 Task: Select the criteria, the date is on or after to "exact date".
Action: Mouse moved to (215, 98)
Screenshot: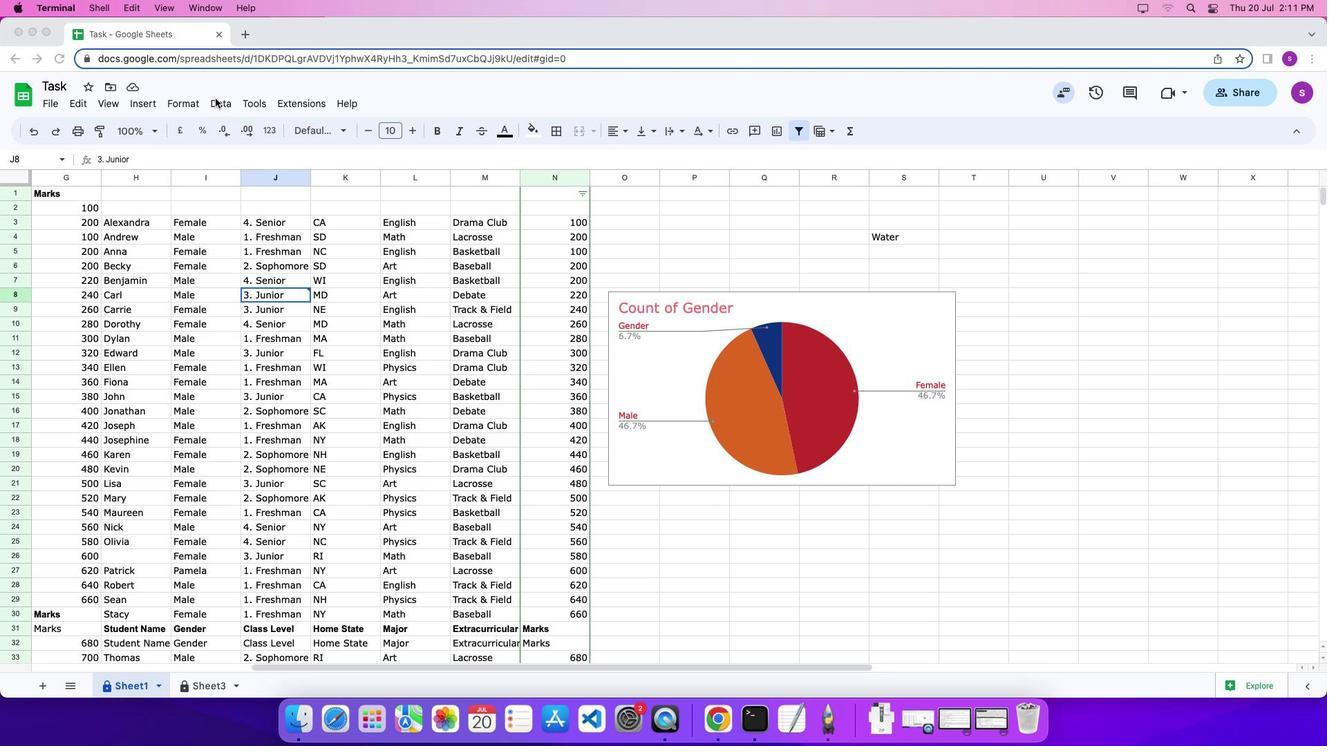 
Action: Mouse pressed left at (215, 98)
Screenshot: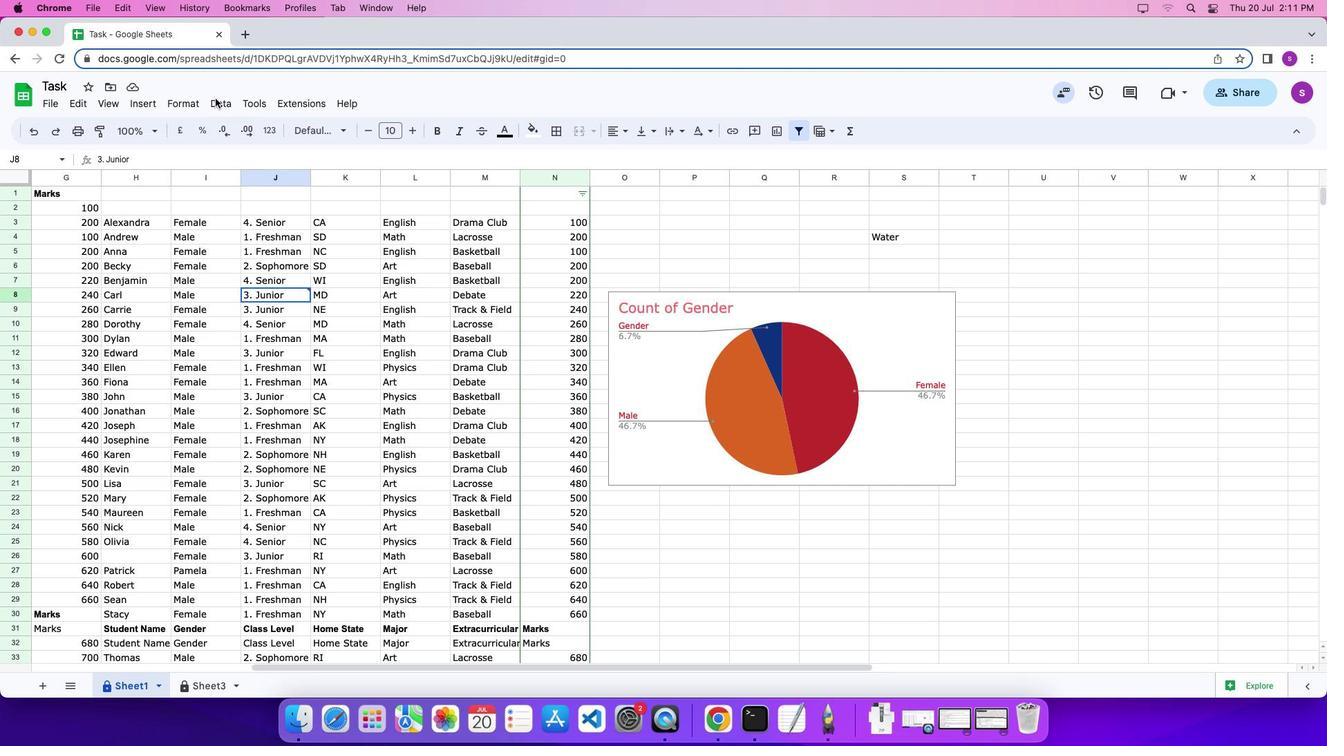 
Action: Mouse moved to (221, 100)
Screenshot: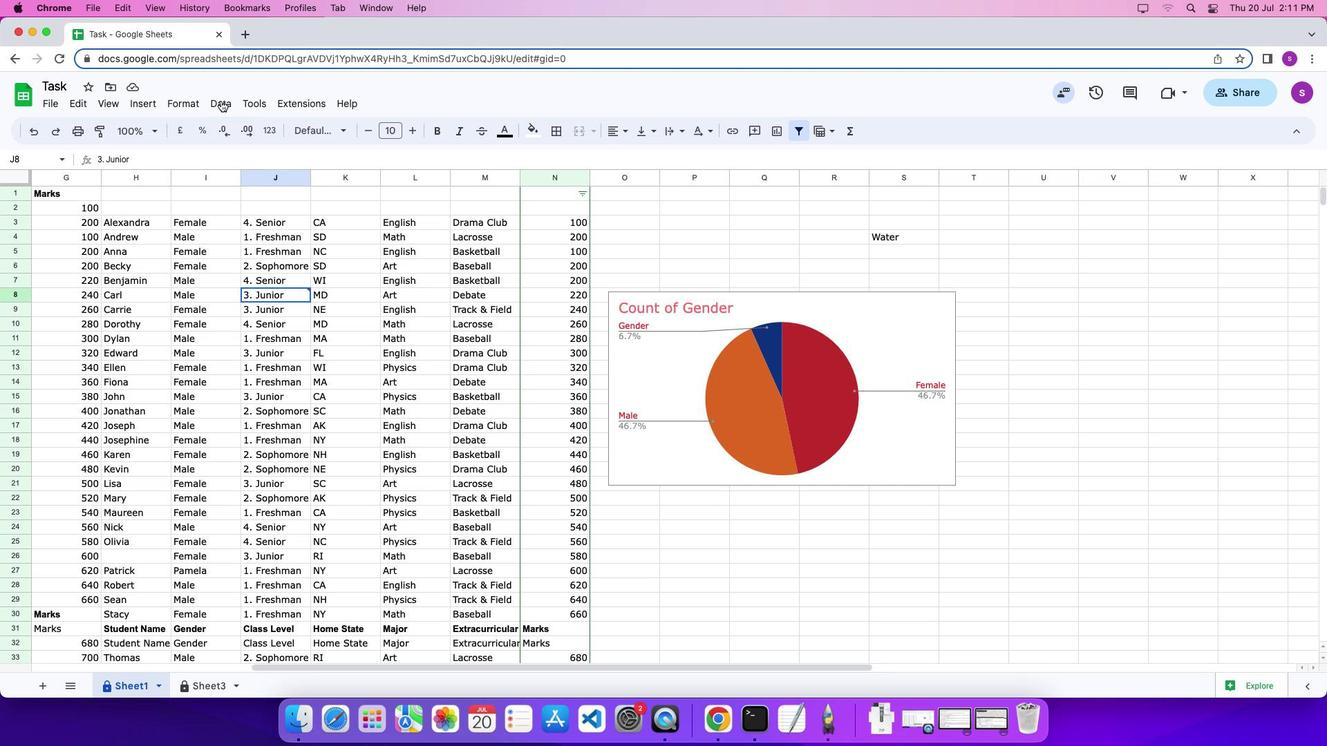
Action: Mouse pressed left at (221, 100)
Screenshot: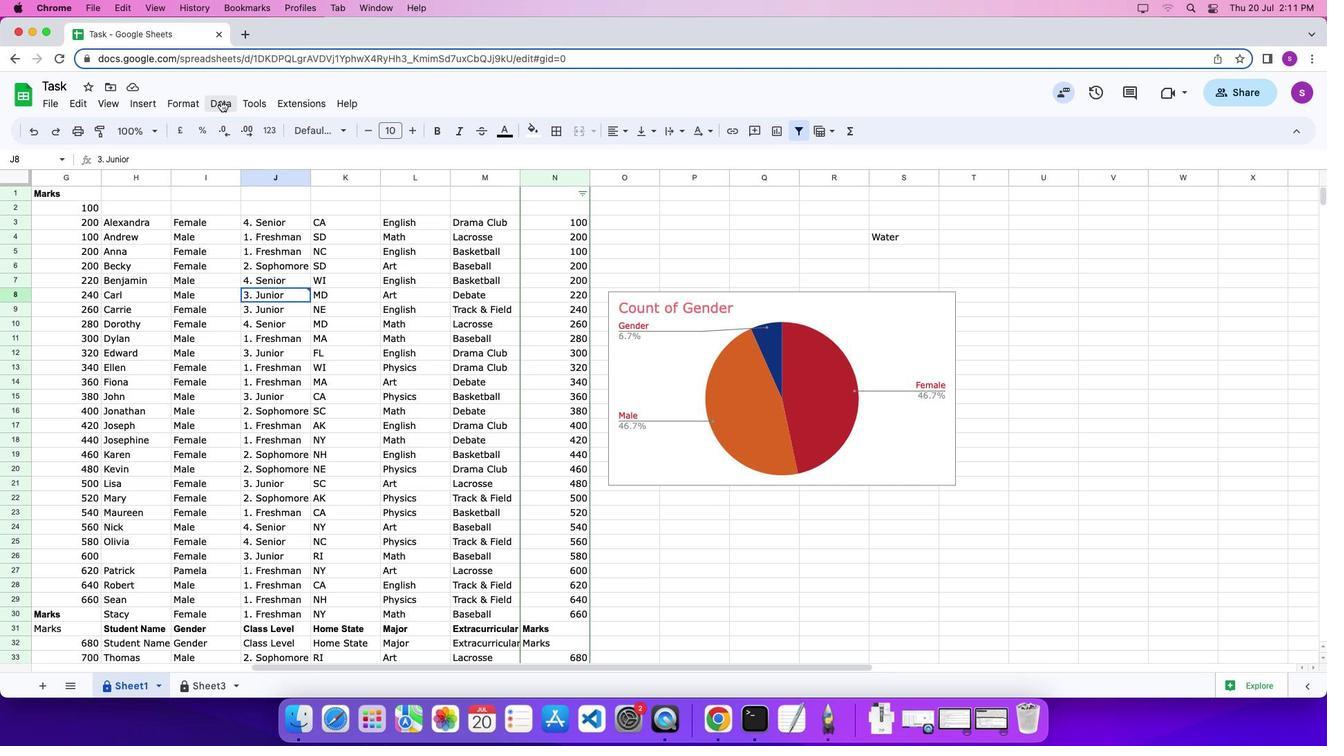 
Action: Mouse moved to (272, 381)
Screenshot: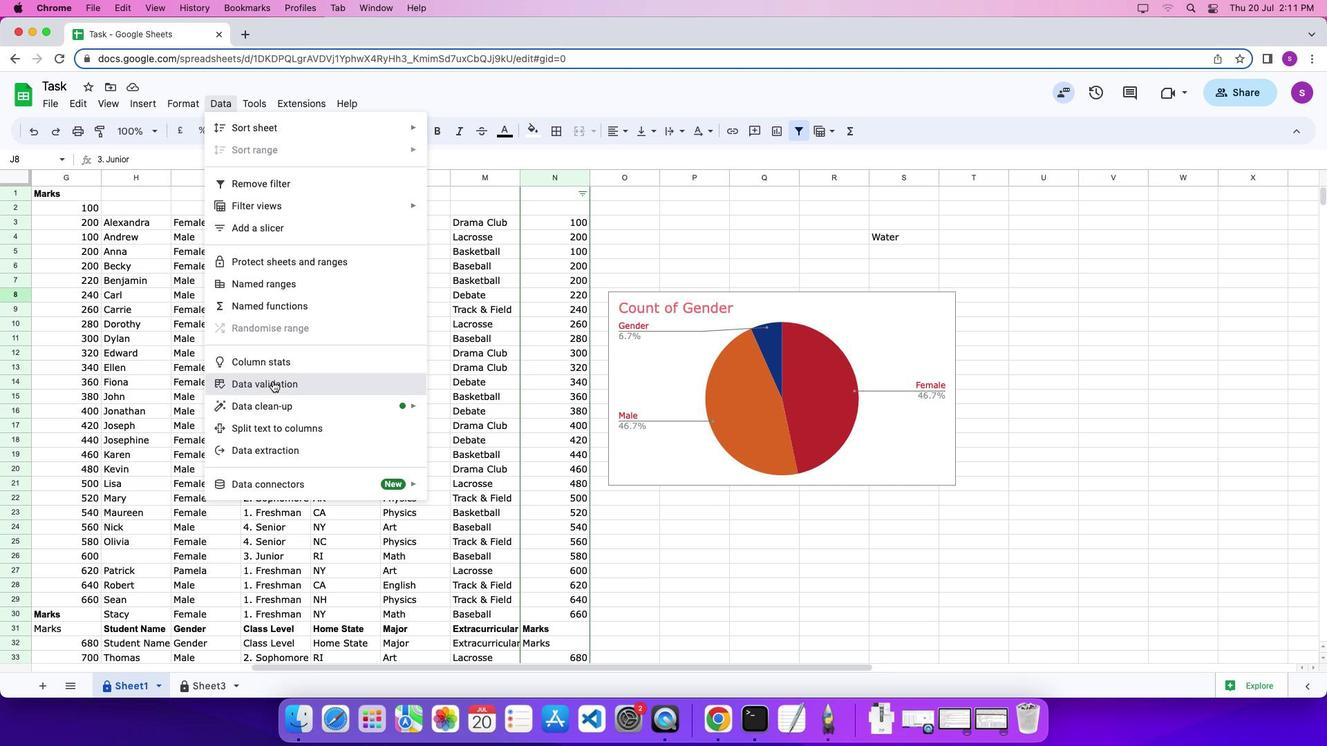 
Action: Mouse pressed left at (272, 381)
Screenshot: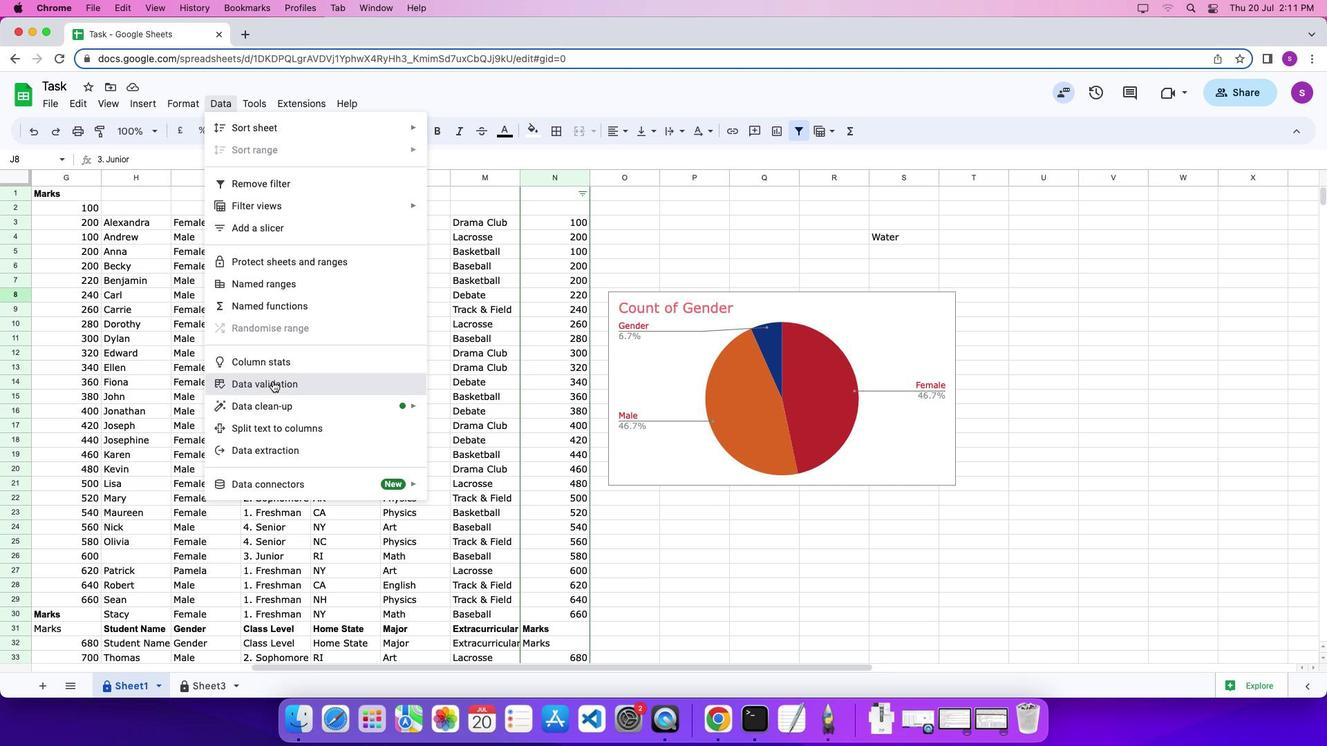 
Action: Mouse moved to (1258, 360)
Screenshot: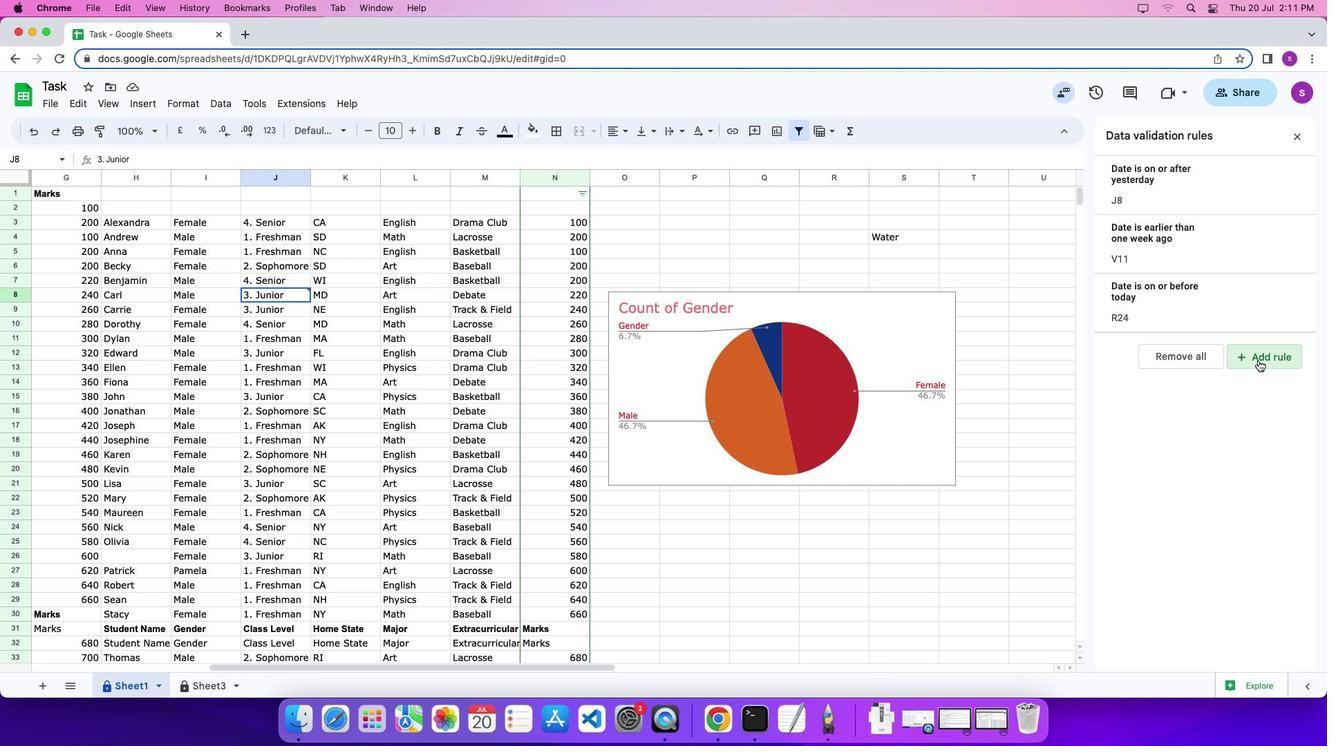 
Action: Mouse pressed left at (1258, 360)
Screenshot: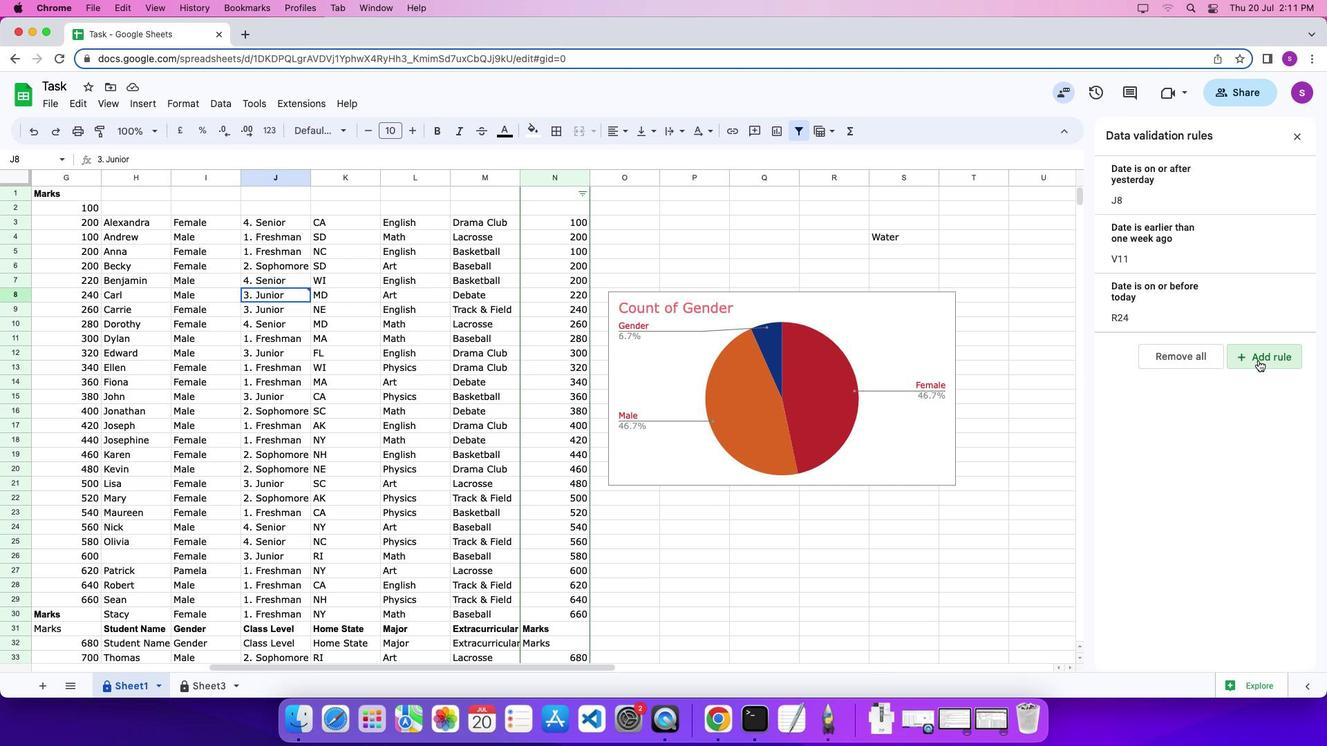 
Action: Mouse moved to (1212, 257)
Screenshot: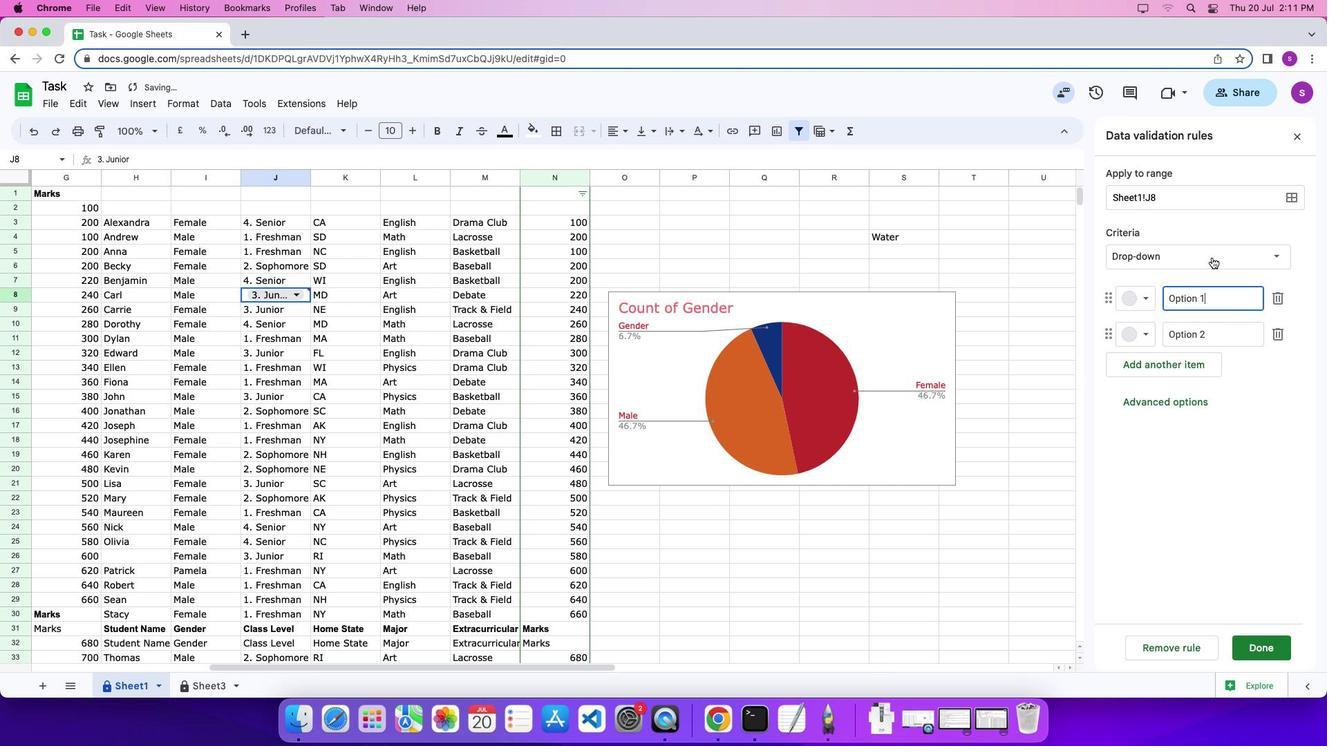 
Action: Mouse pressed left at (1212, 257)
Screenshot: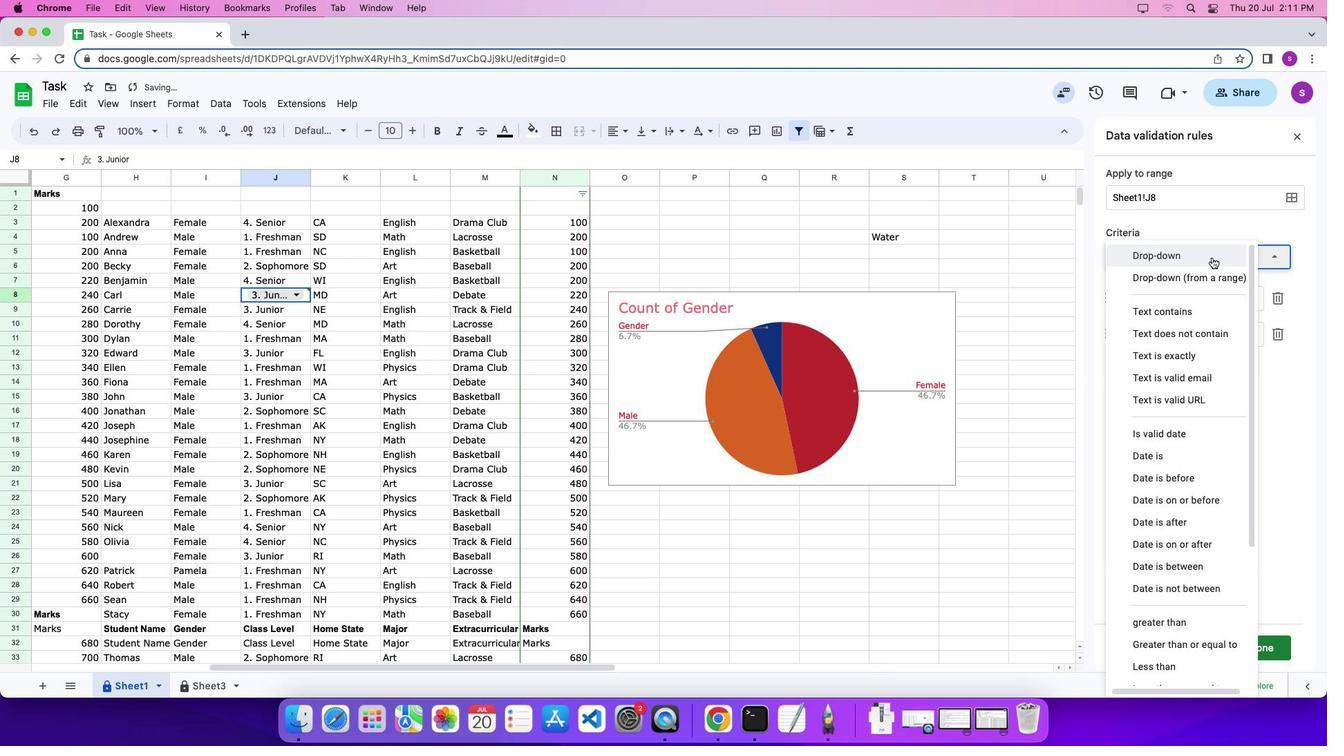 
Action: Mouse moved to (1182, 542)
Screenshot: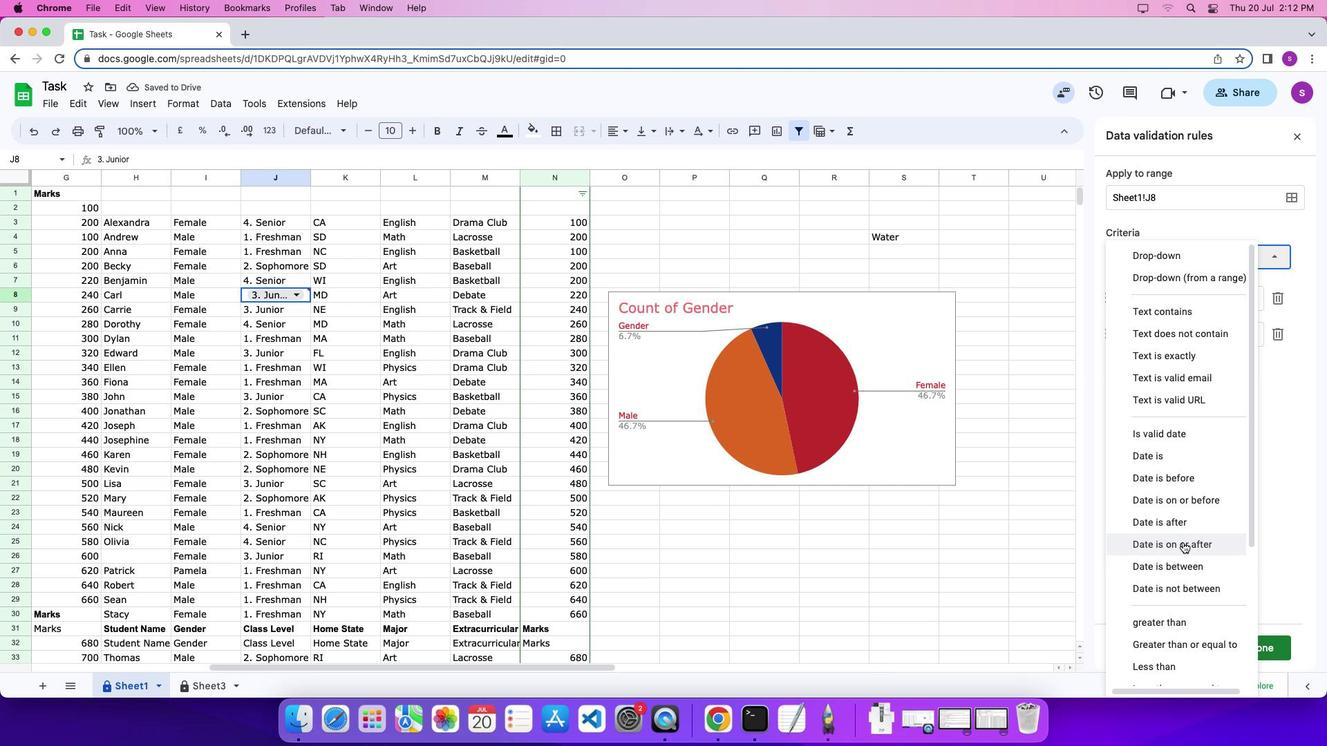 
Action: Mouse pressed left at (1182, 542)
Screenshot: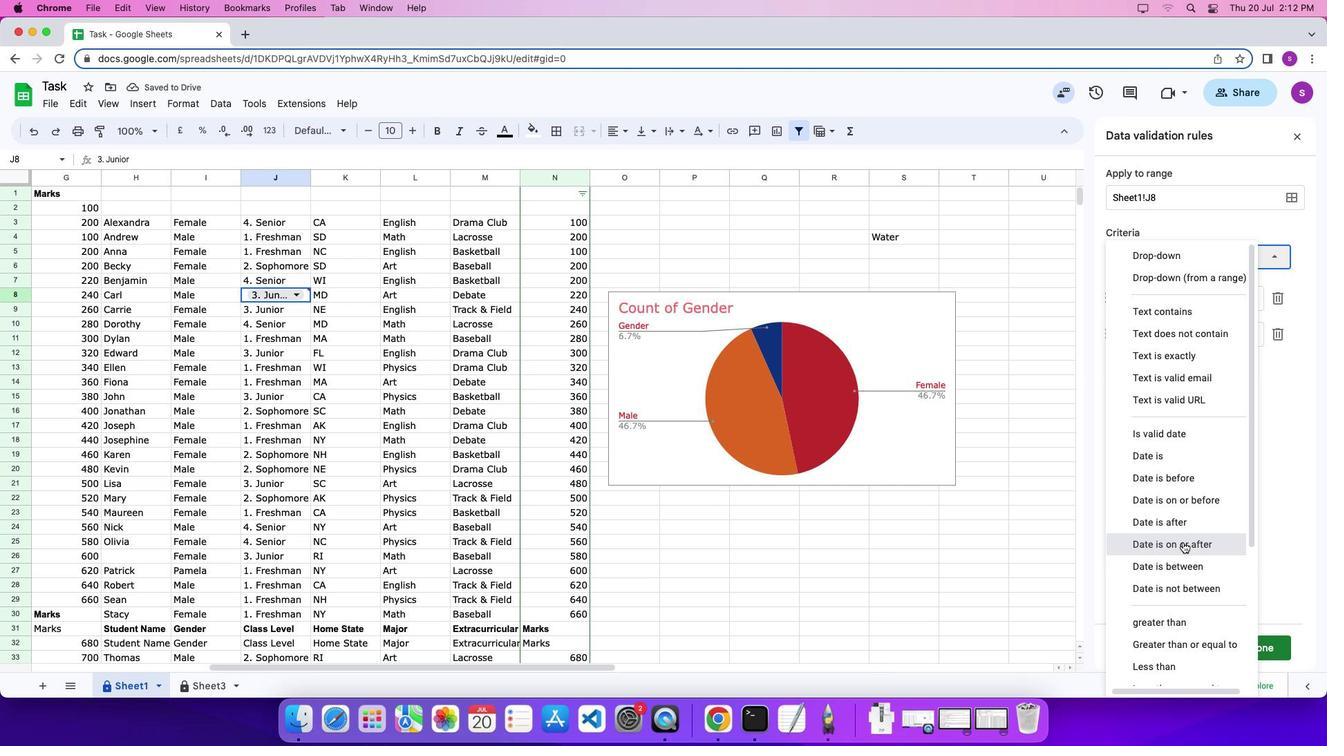 
Action: Mouse moved to (1191, 289)
Screenshot: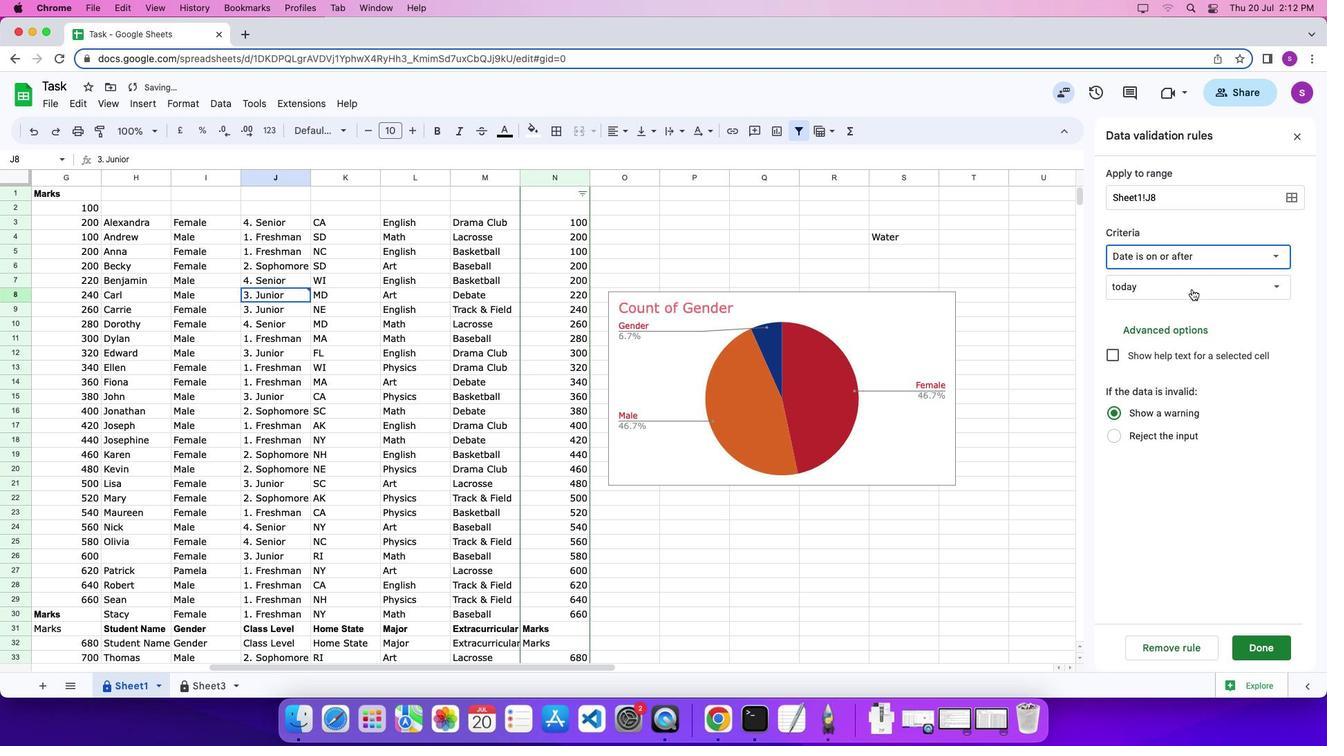 
Action: Mouse pressed left at (1191, 289)
Screenshot: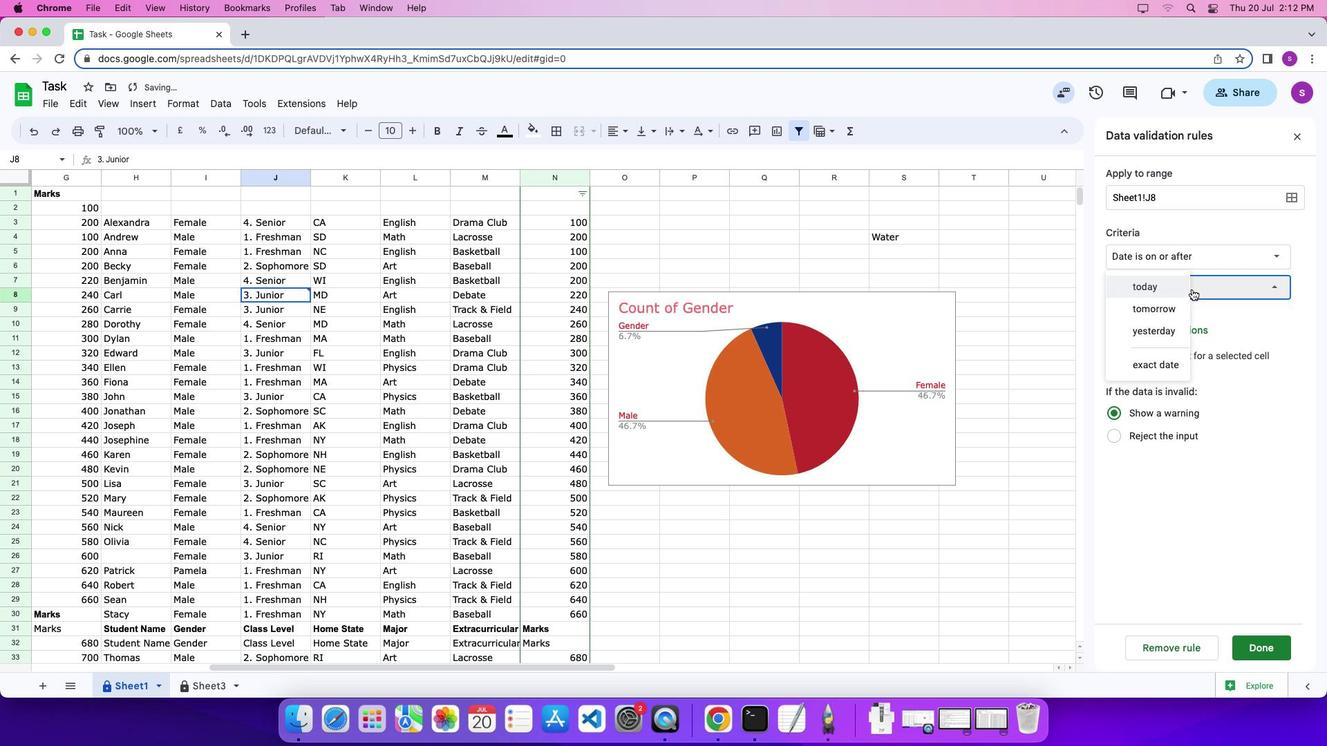 
Action: Mouse moved to (1173, 365)
Screenshot: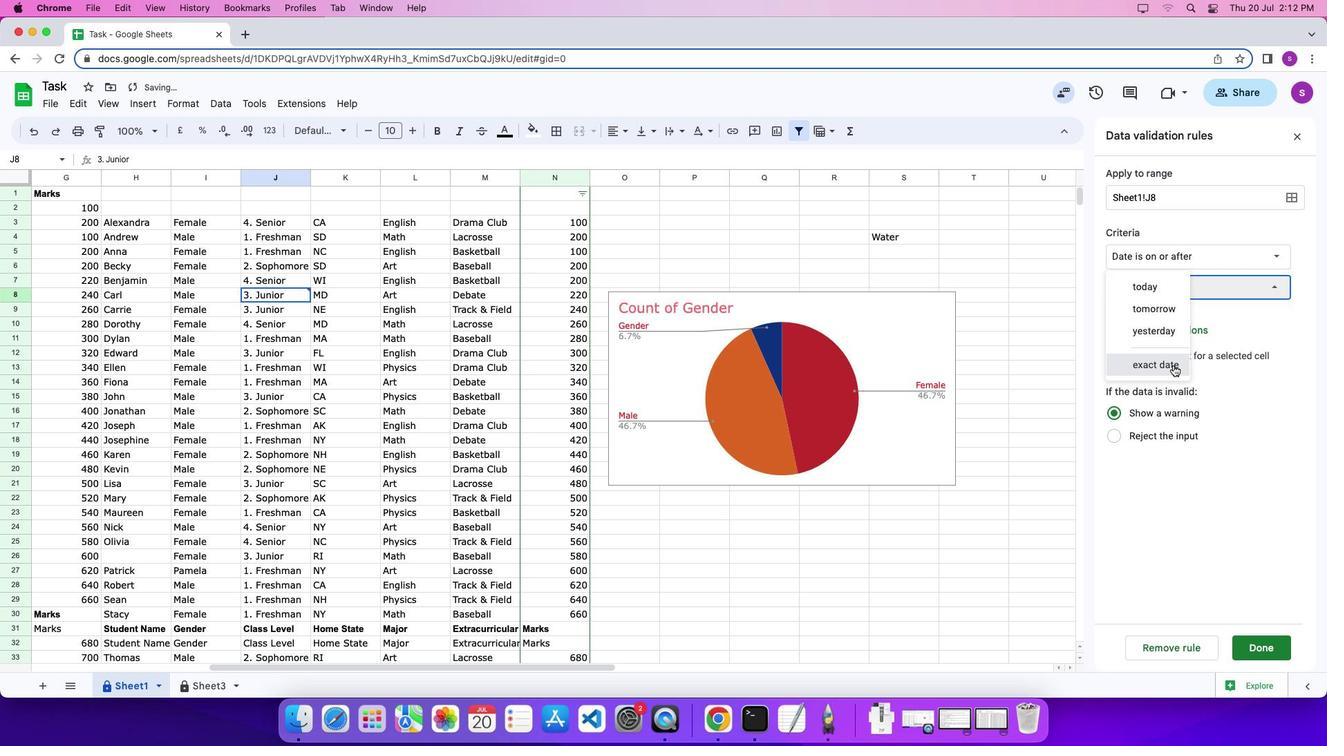 
Action: Mouse pressed left at (1173, 365)
Screenshot: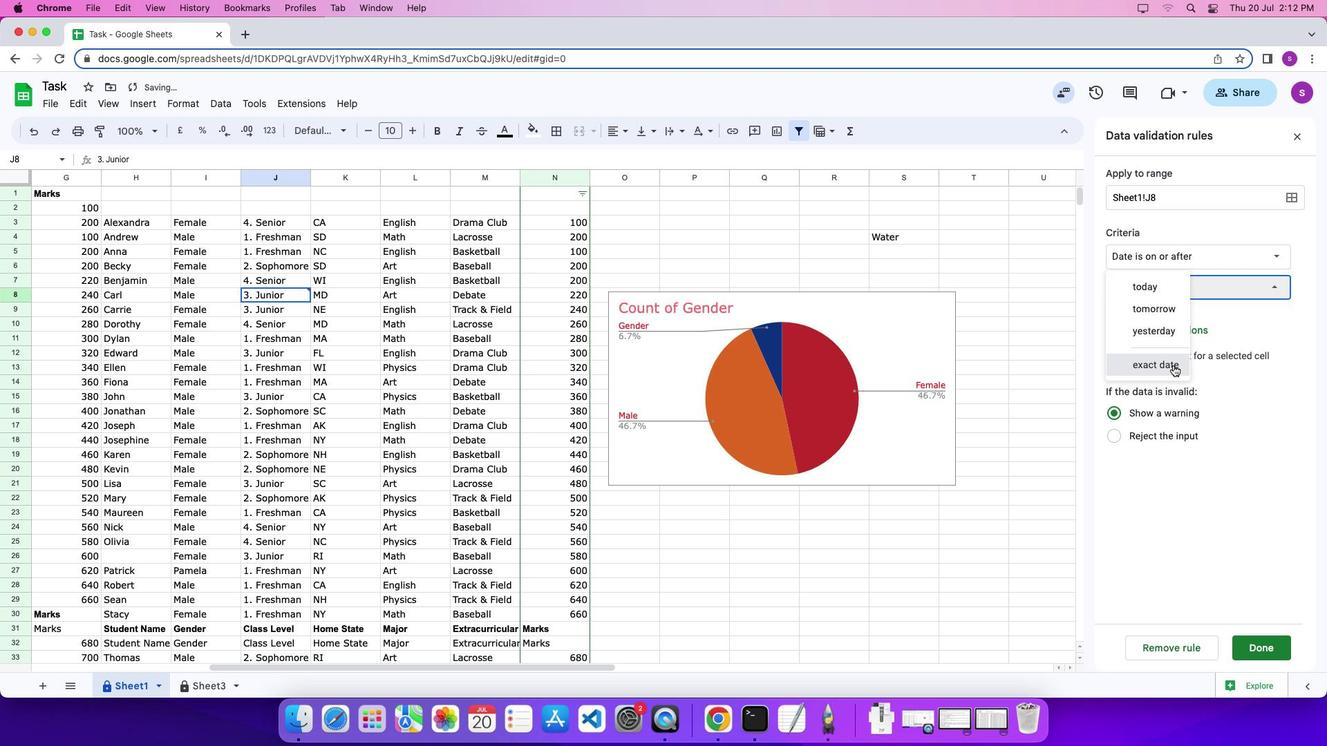 
Action: Mouse moved to (1168, 317)
Screenshot: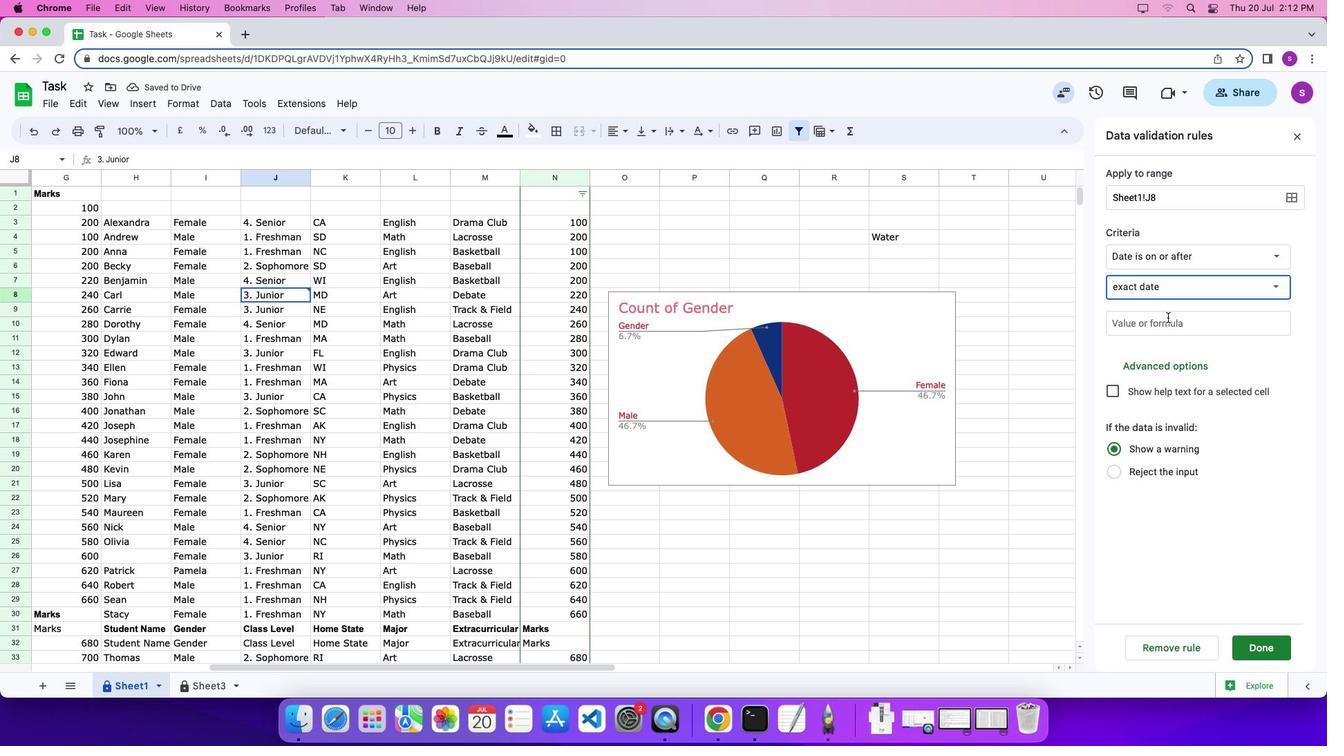 
Action: Mouse pressed left at (1168, 317)
Screenshot: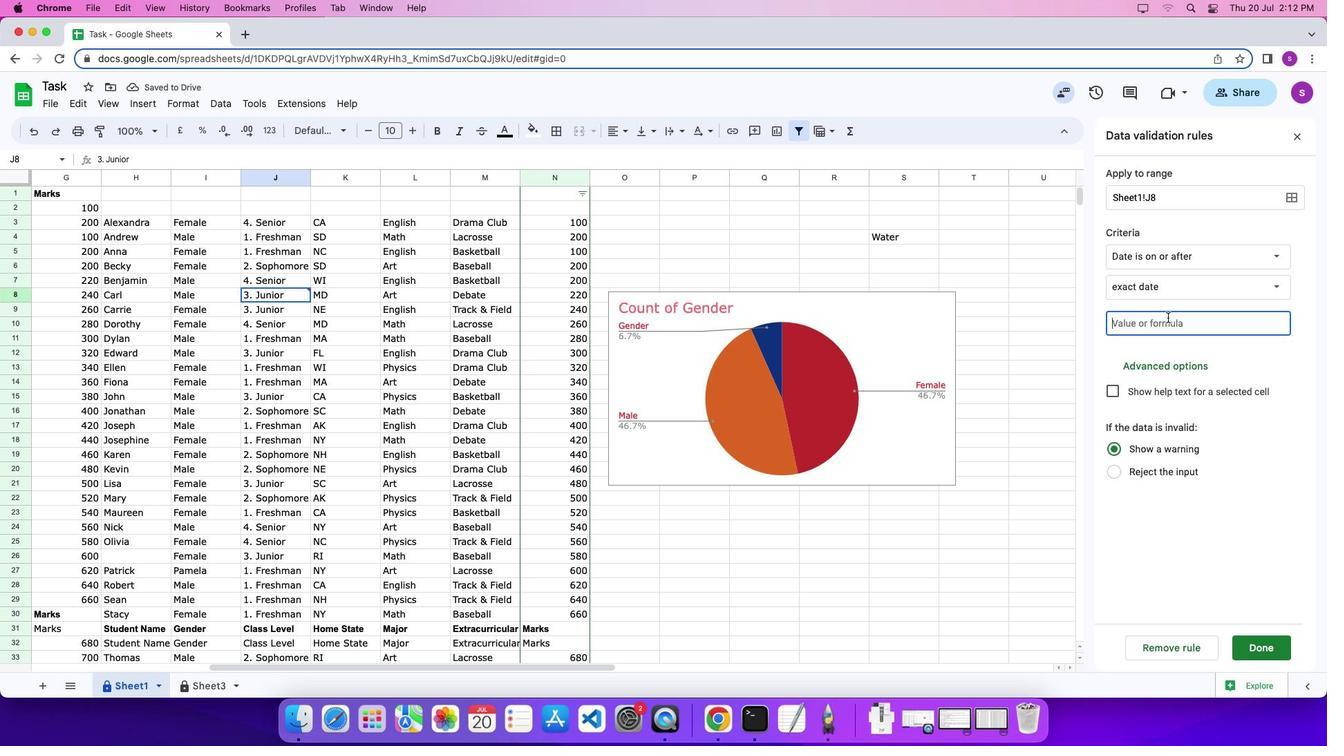 
Action: Key pressed '6'
Screenshot: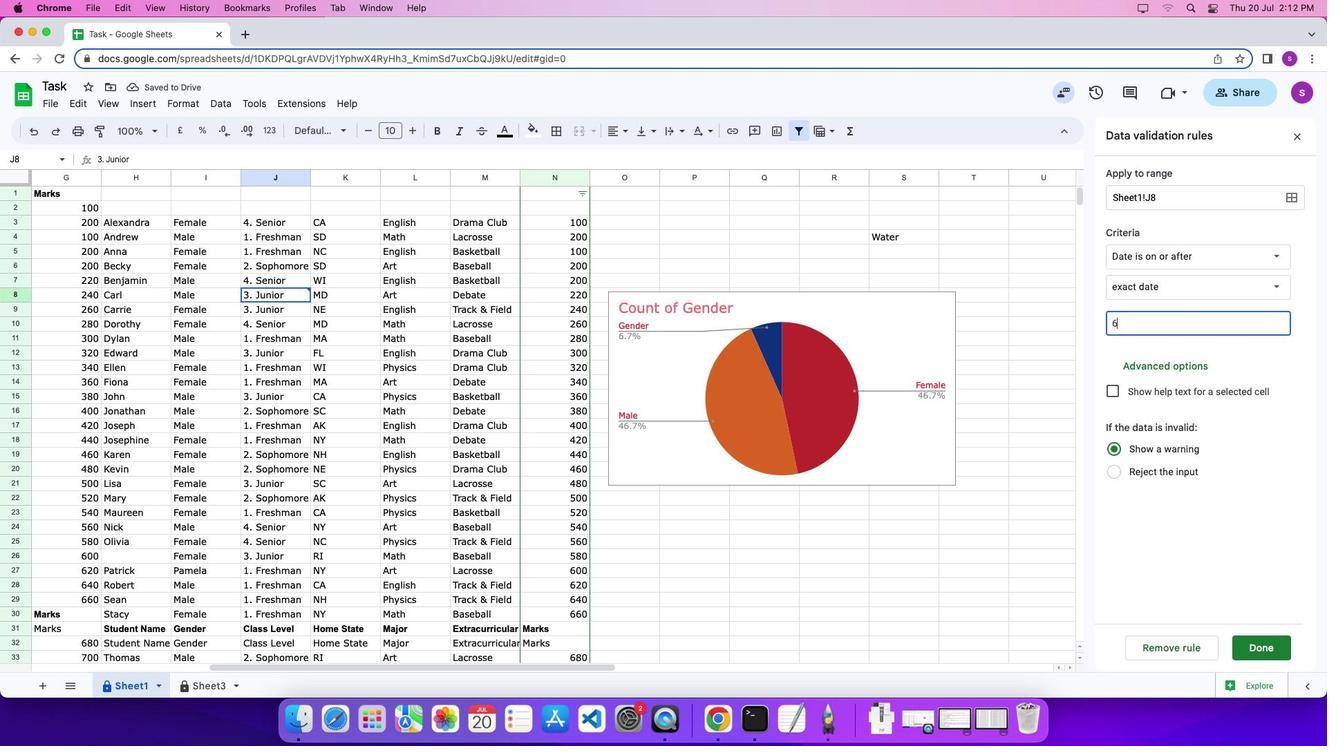 
Action: Mouse moved to (1259, 643)
Screenshot: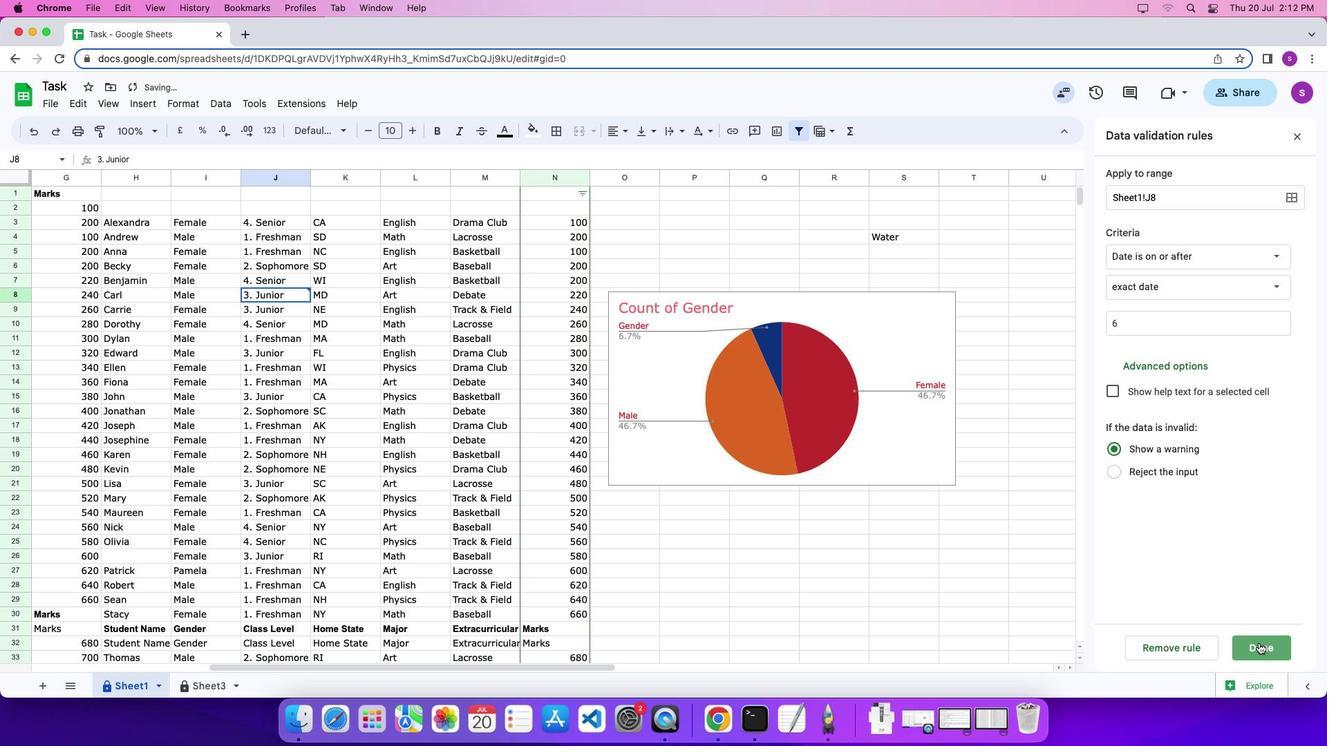 
Action: Mouse pressed left at (1259, 643)
Screenshot: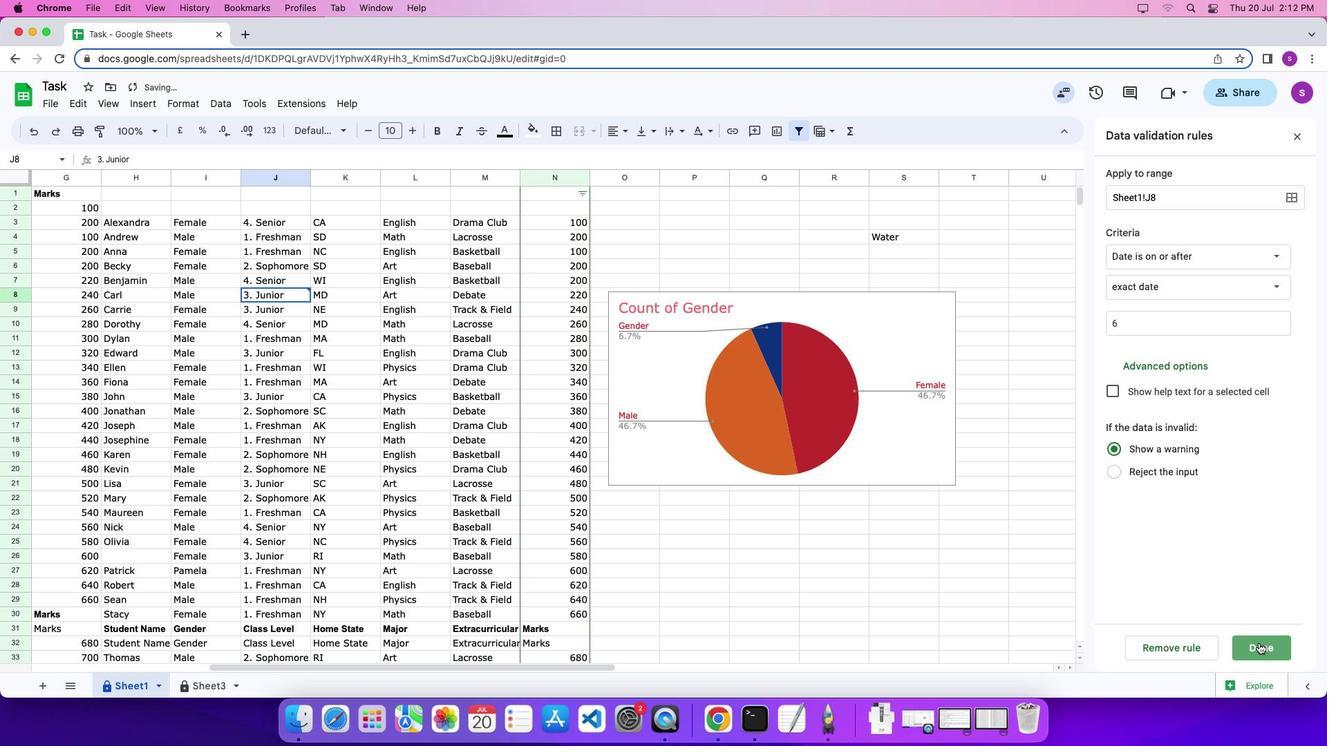 
